 Task: Create a due date automation trigger when advanced on, on the monday before a card is due add dates due tomorrow at 11:00 AM.
Action: Mouse moved to (1013, 77)
Screenshot: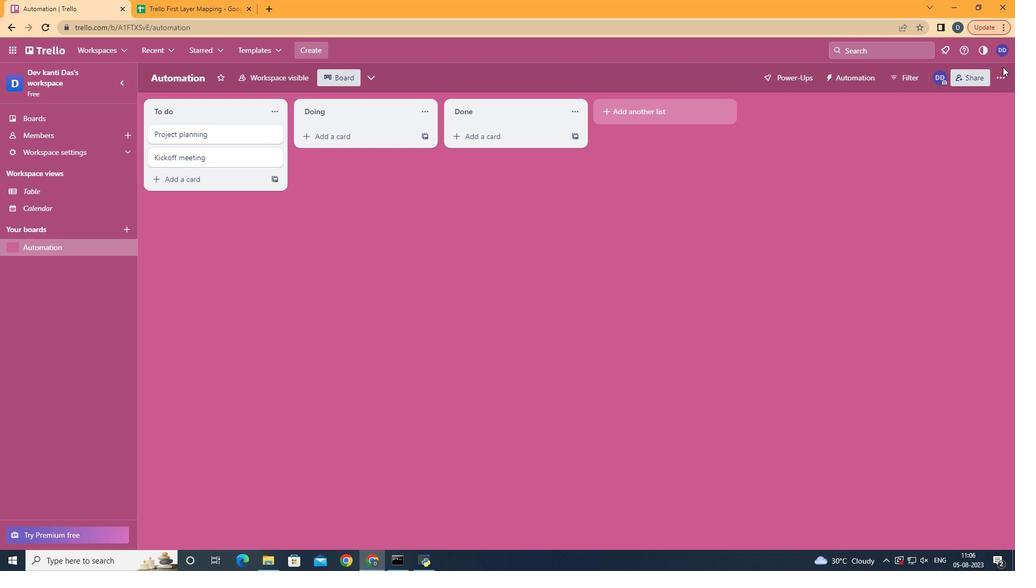 
Action: Mouse pressed left at (1013, 77)
Screenshot: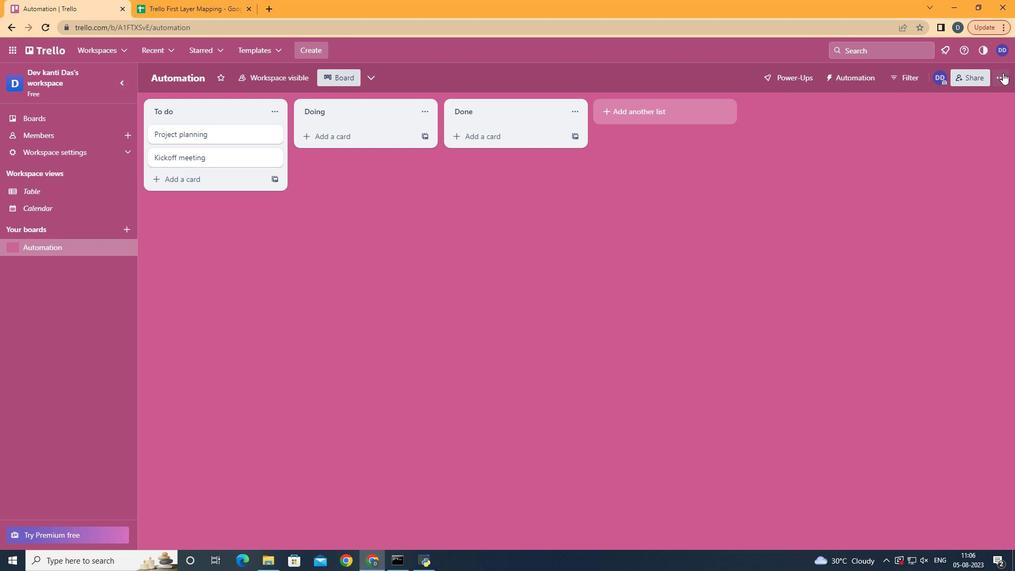 
Action: Mouse moved to (1013, 83)
Screenshot: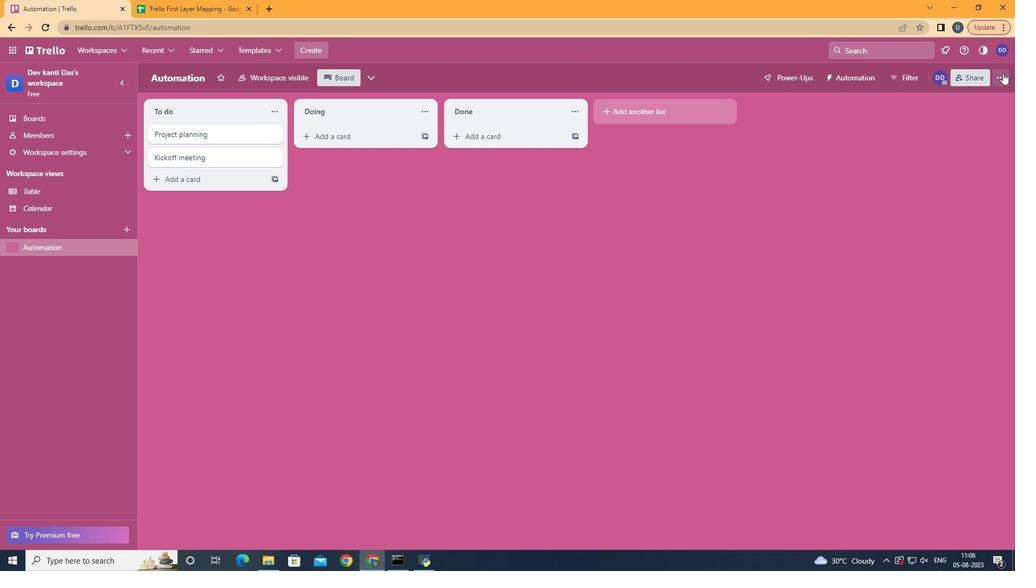 
Action: Mouse pressed left at (1013, 83)
Screenshot: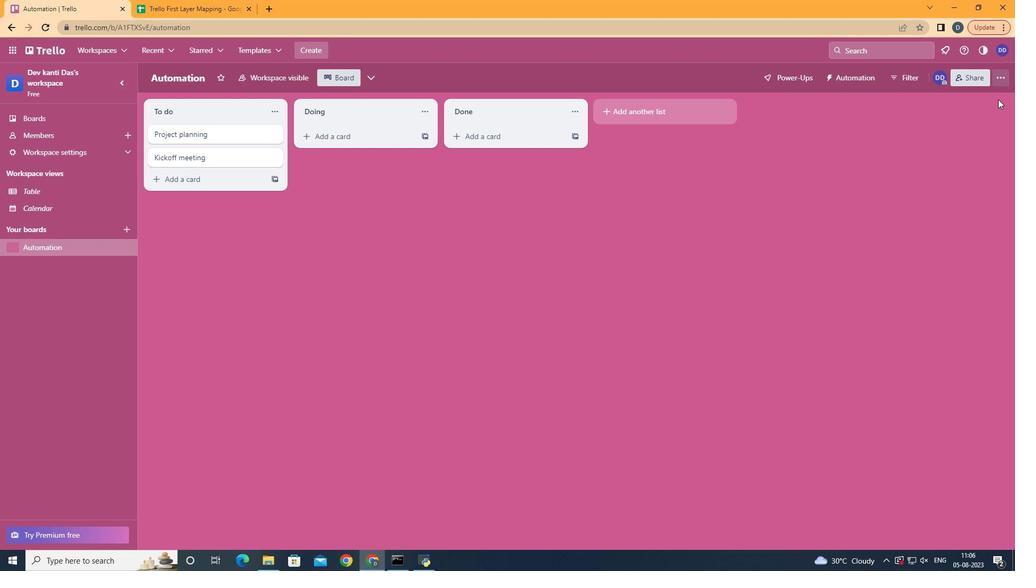 
Action: Mouse moved to (957, 231)
Screenshot: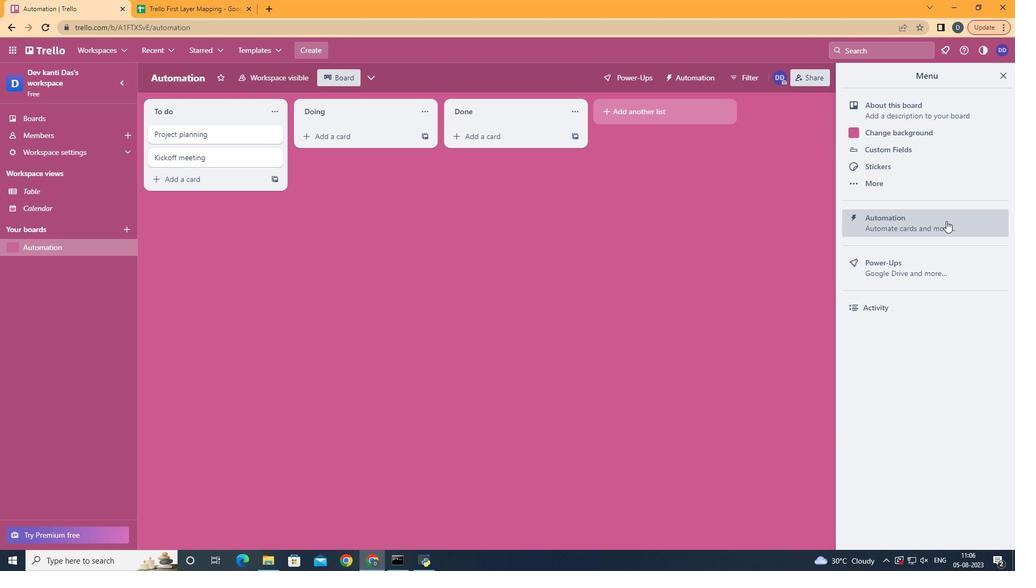 
Action: Mouse pressed left at (957, 231)
Screenshot: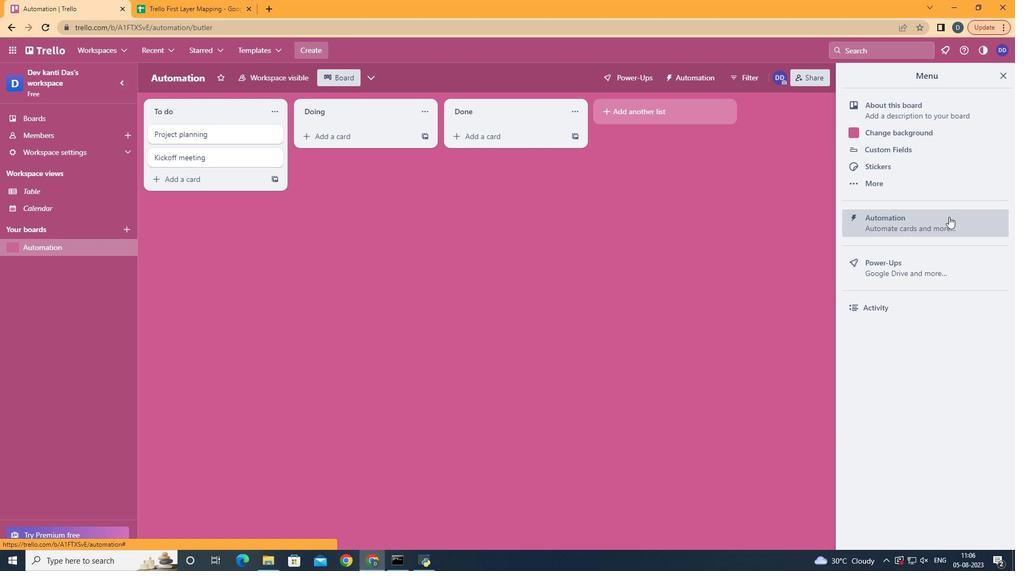 
Action: Mouse moved to (215, 221)
Screenshot: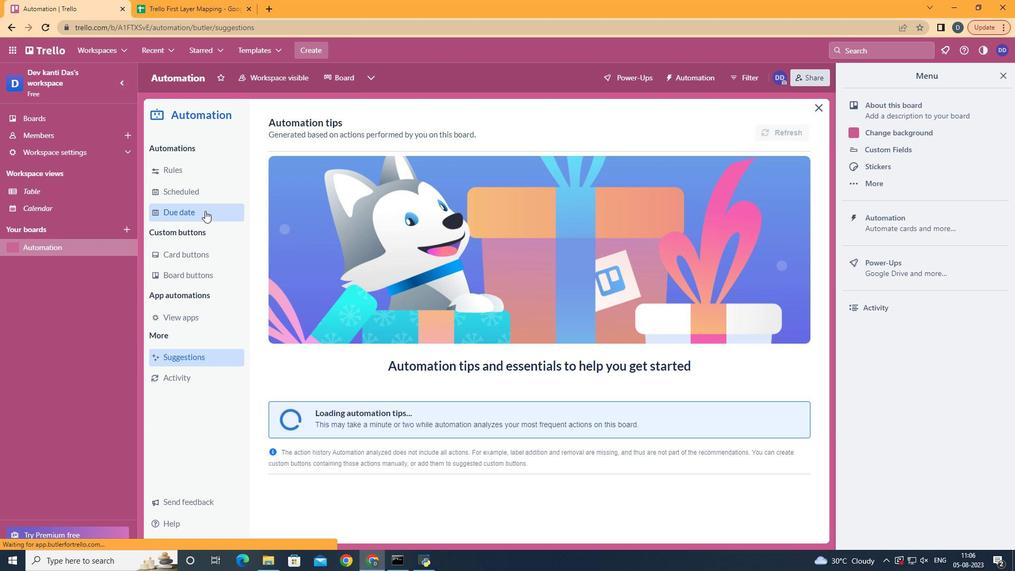 
Action: Mouse pressed left at (215, 221)
Screenshot: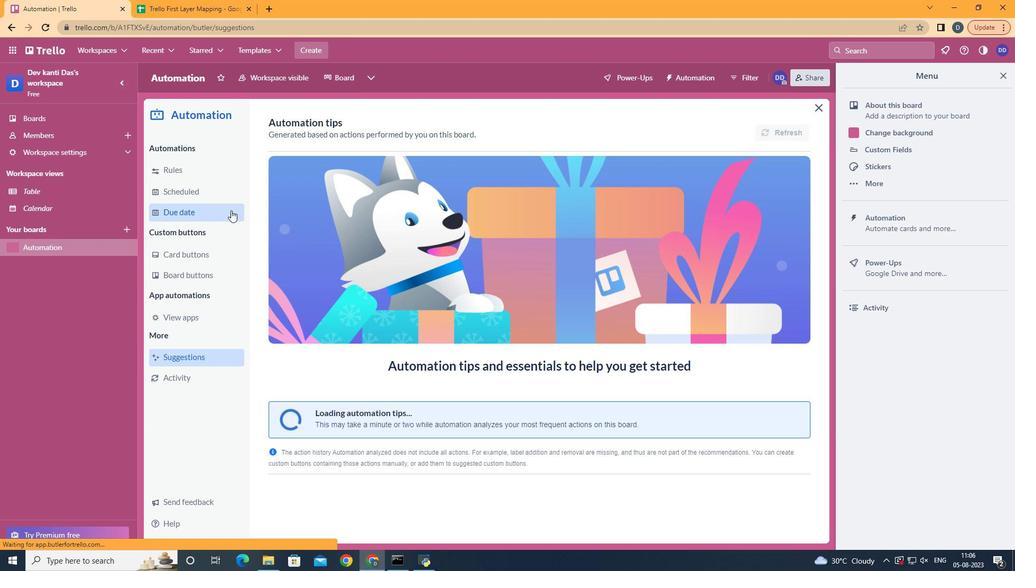 
Action: Mouse moved to (759, 133)
Screenshot: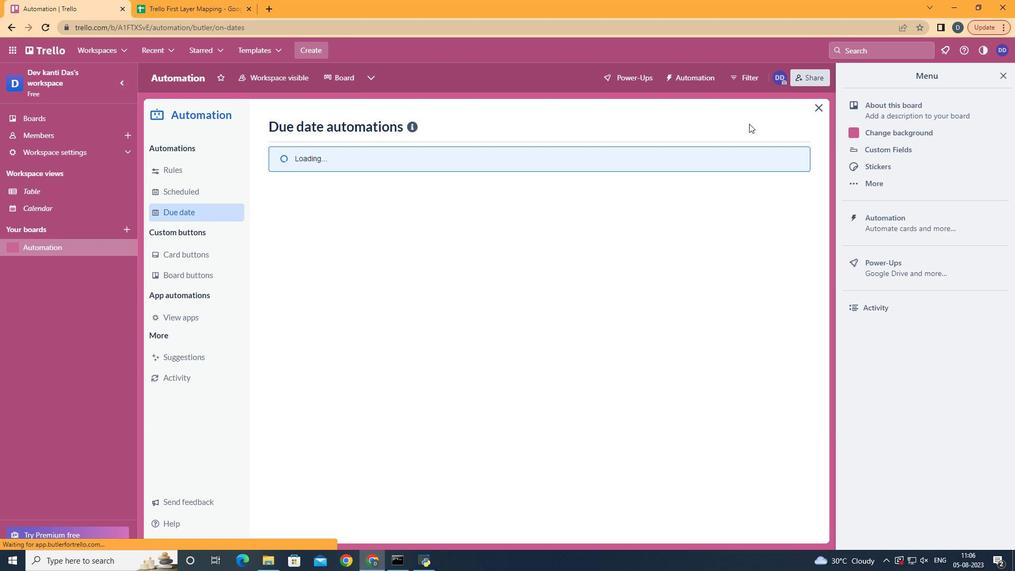 
Action: Mouse pressed left at (759, 133)
Screenshot: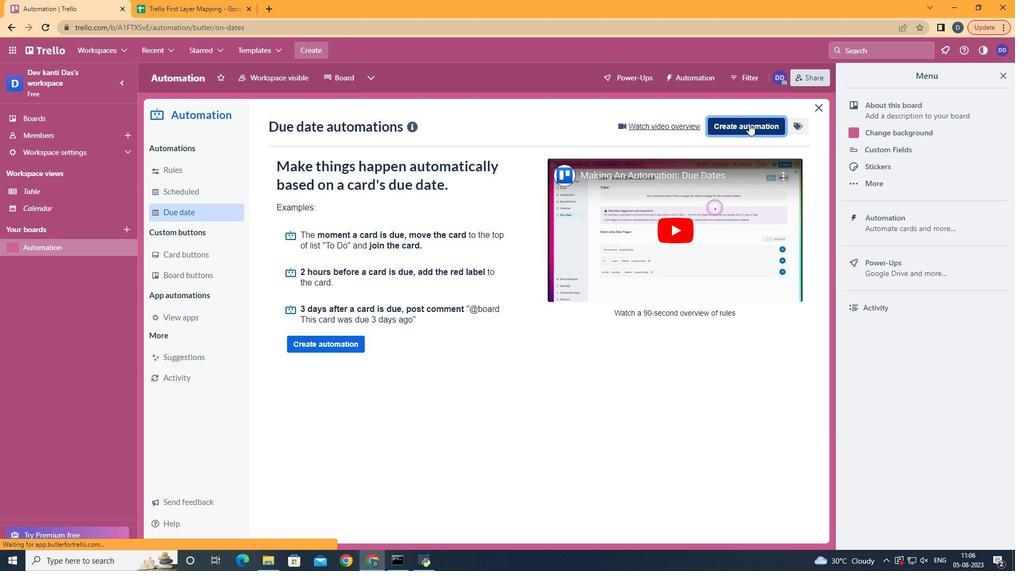 
Action: Mouse moved to (555, 226)
Screenshot: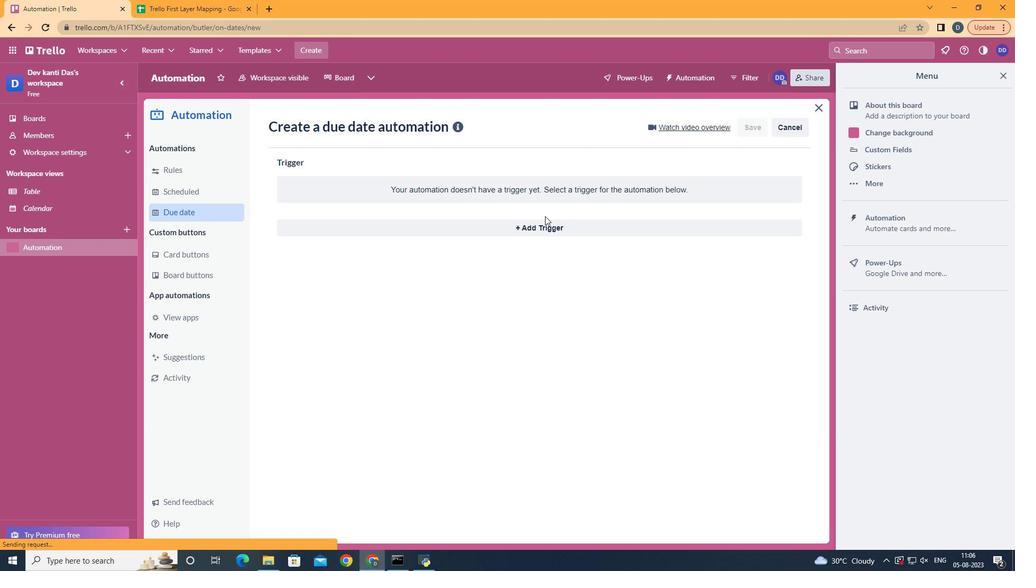 
Action: Mouse pressed left at (555, 226)
Screenshot: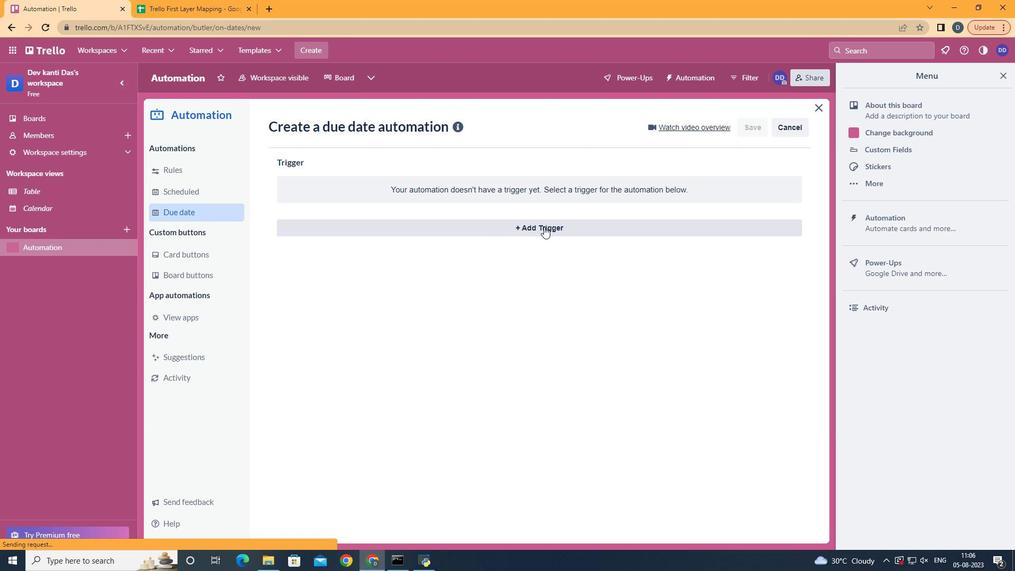 
Action: Mouse moved to (554, 237)
Screenshot: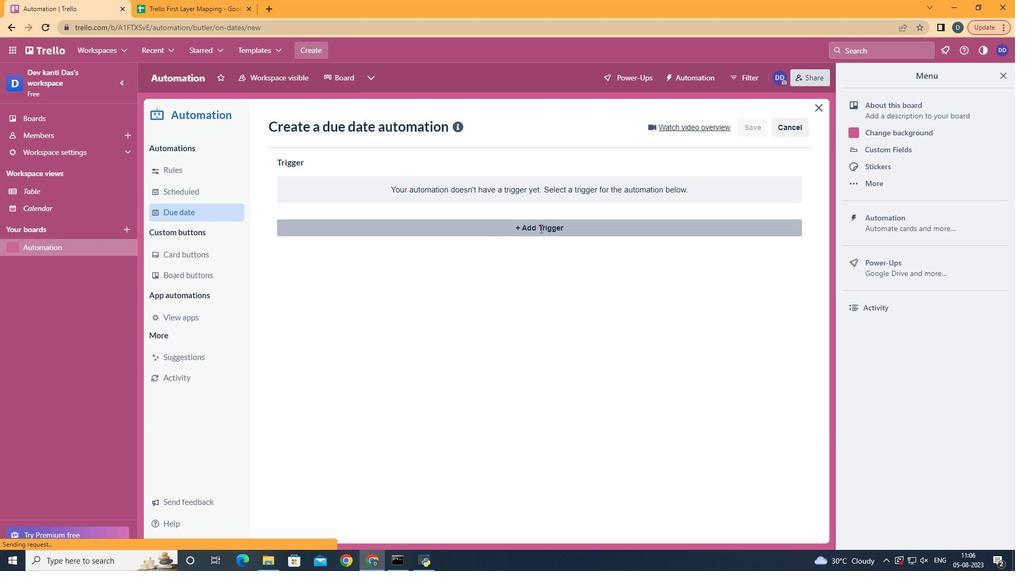 
Action: Mouse pressed left at (554, 237)
Screenshot: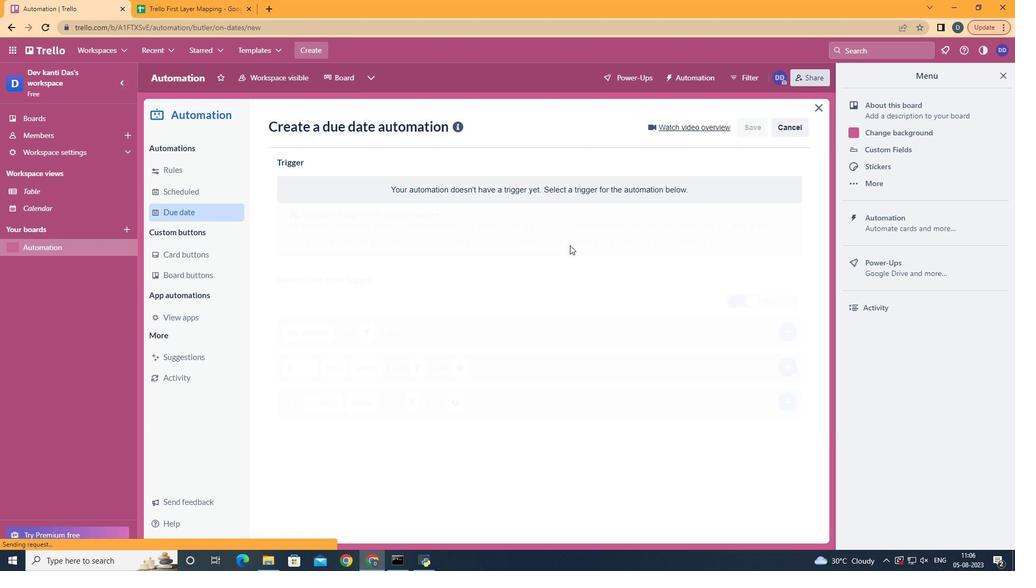 
Action: Mouse moved to (352, 289)
Screenshot: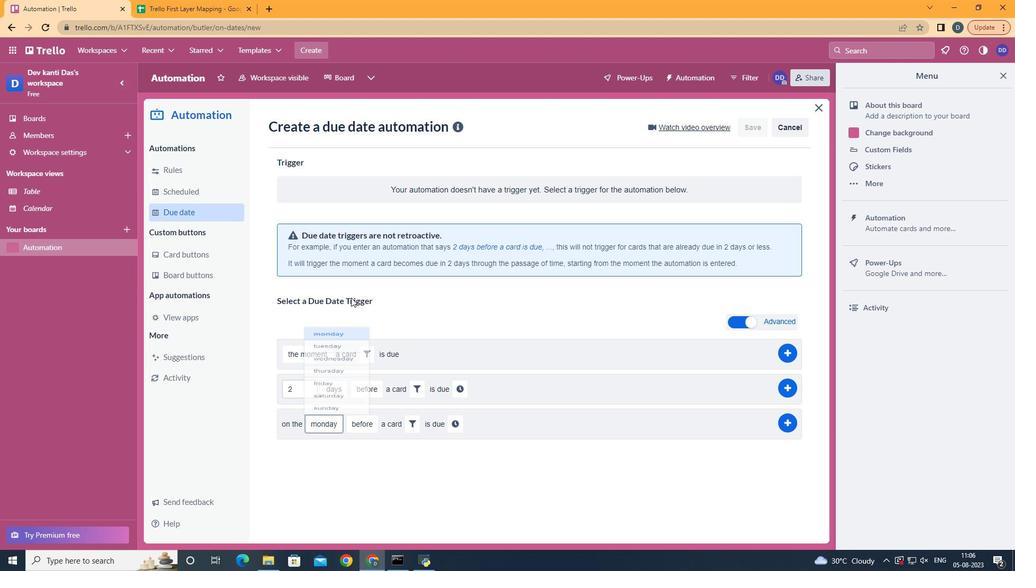 
Action: Mouse pressed left at (352, 289)
Screenshot: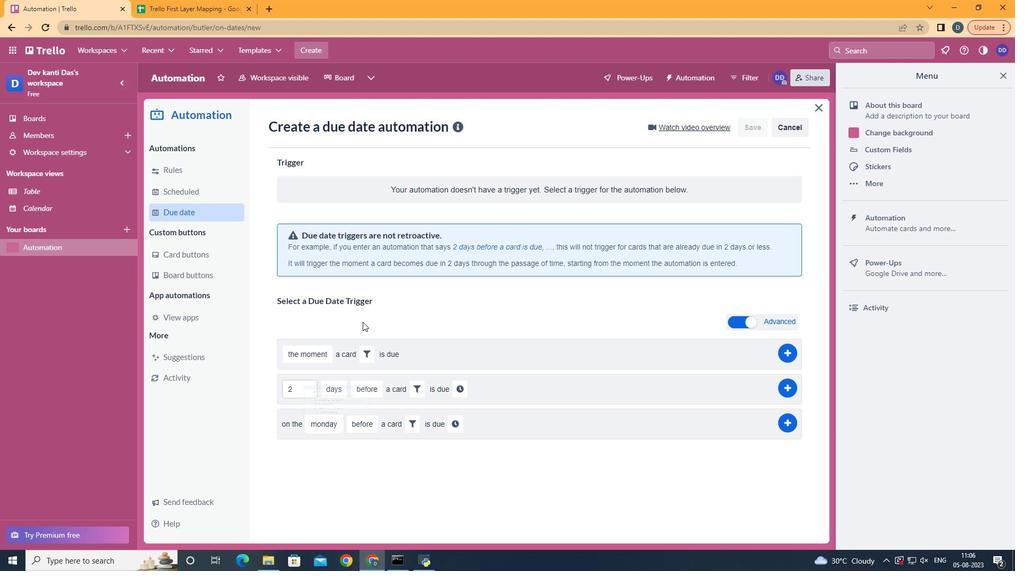 
Action: Mouse moved to (380, 455)
Screenshot: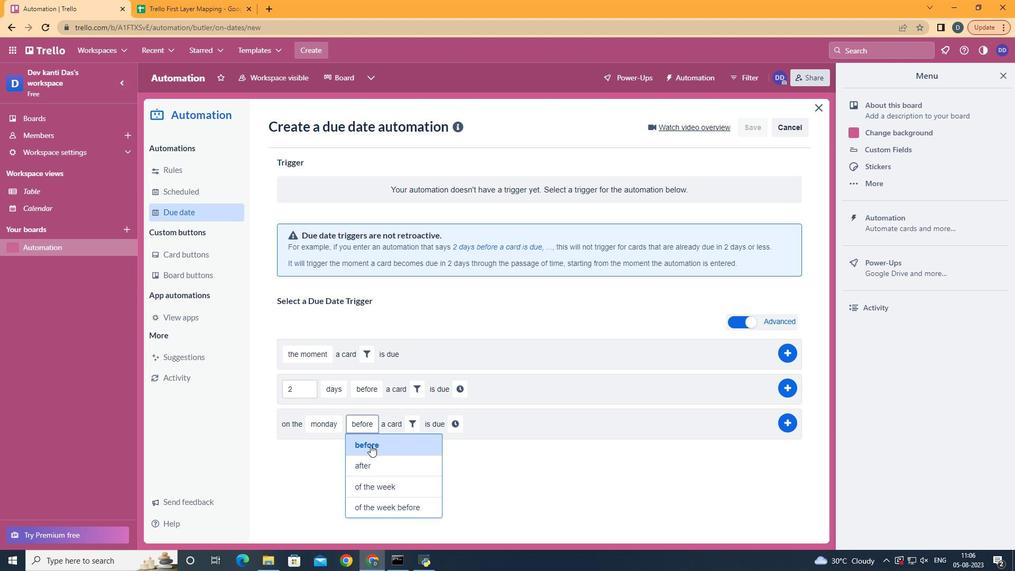
Action: Mouse pressed left at (380, 455)
Screenshot: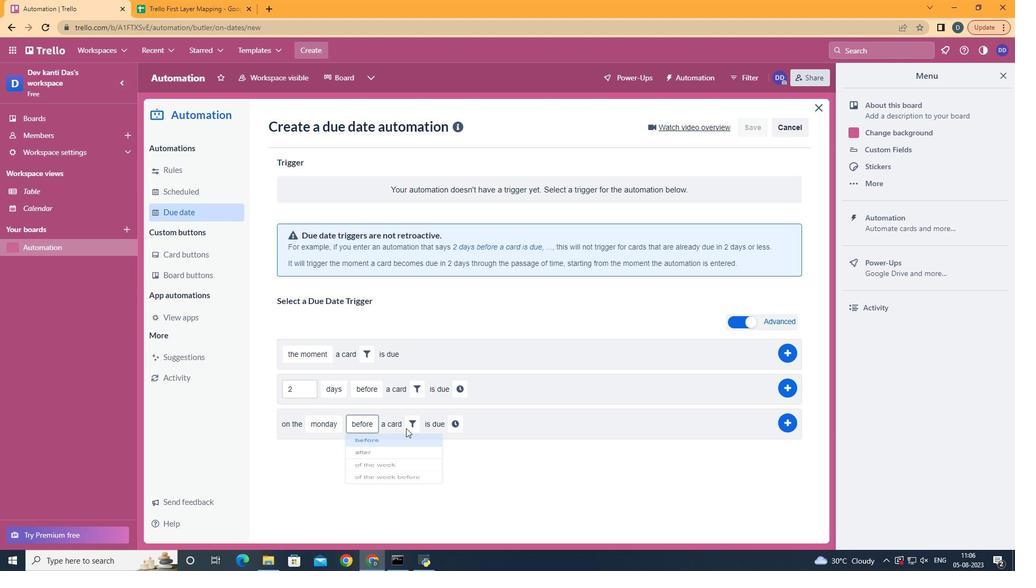 
Action: Mouse moved to (423, 434)
Screenshot: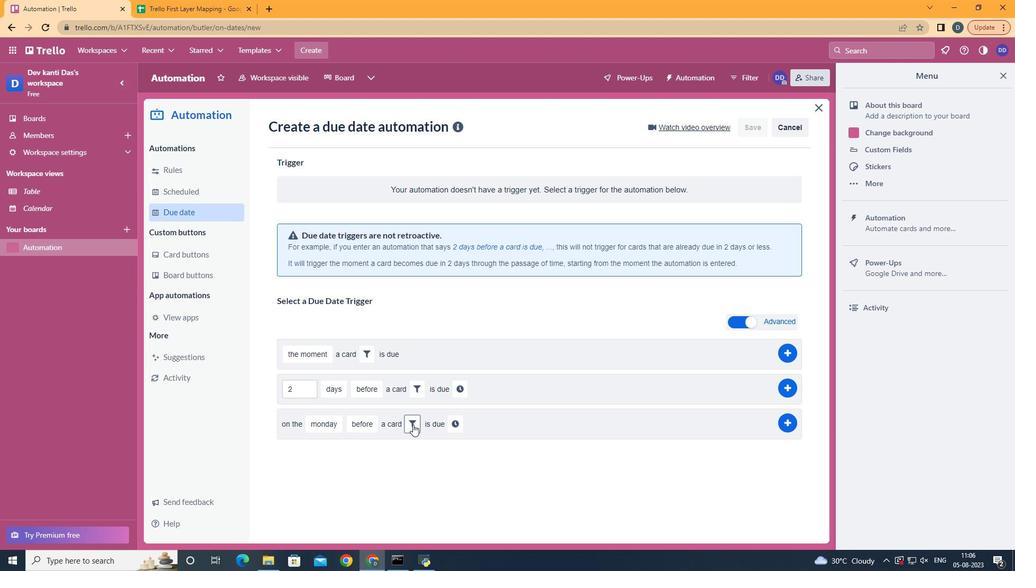 
Action: Mouse pressed left at (423, 434)
Screenshot: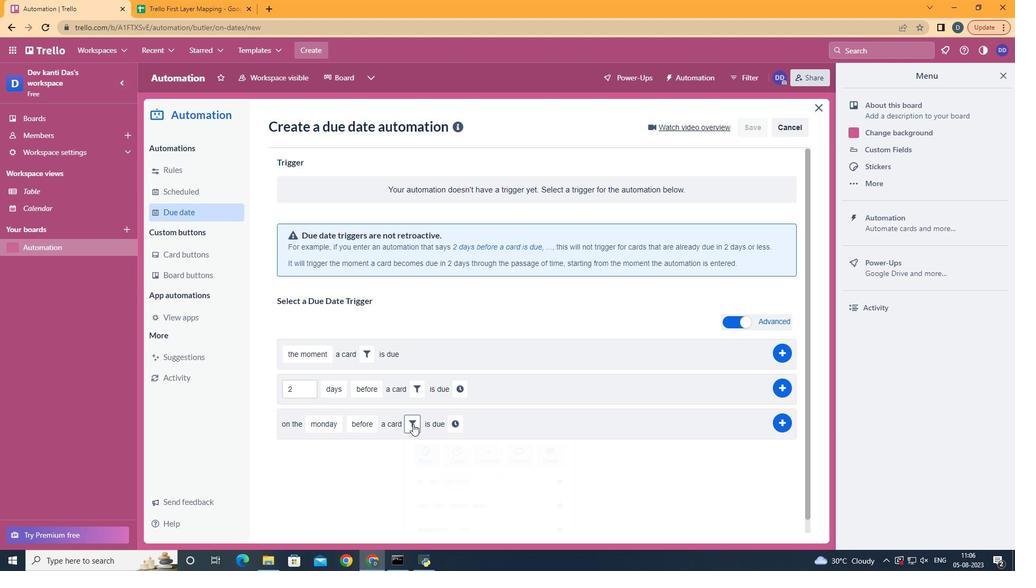 
Action: Mouse moved to (471, 470)
Screenshot: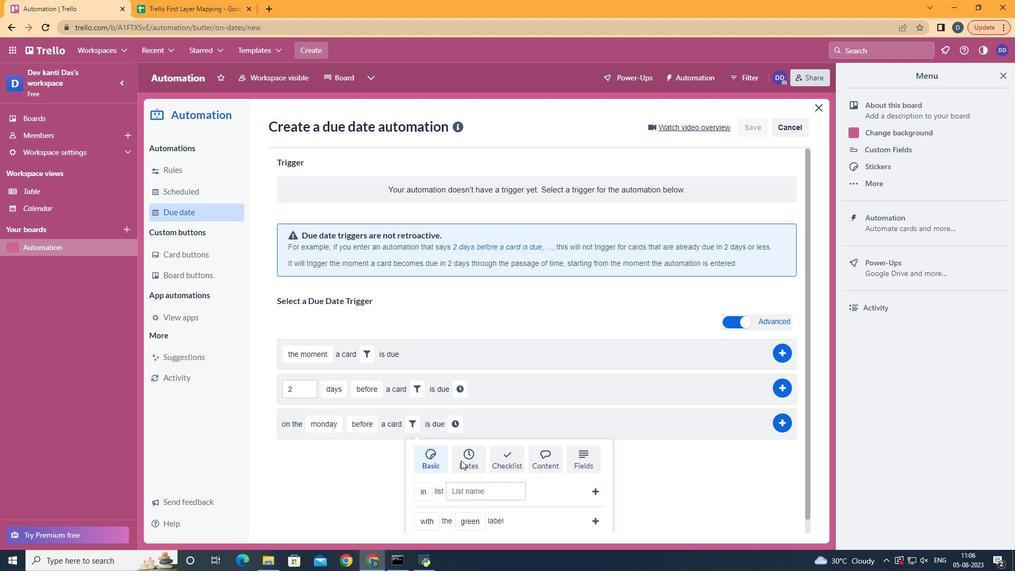 
Action: Mouse pressed left at (471, 470)
Screenshot: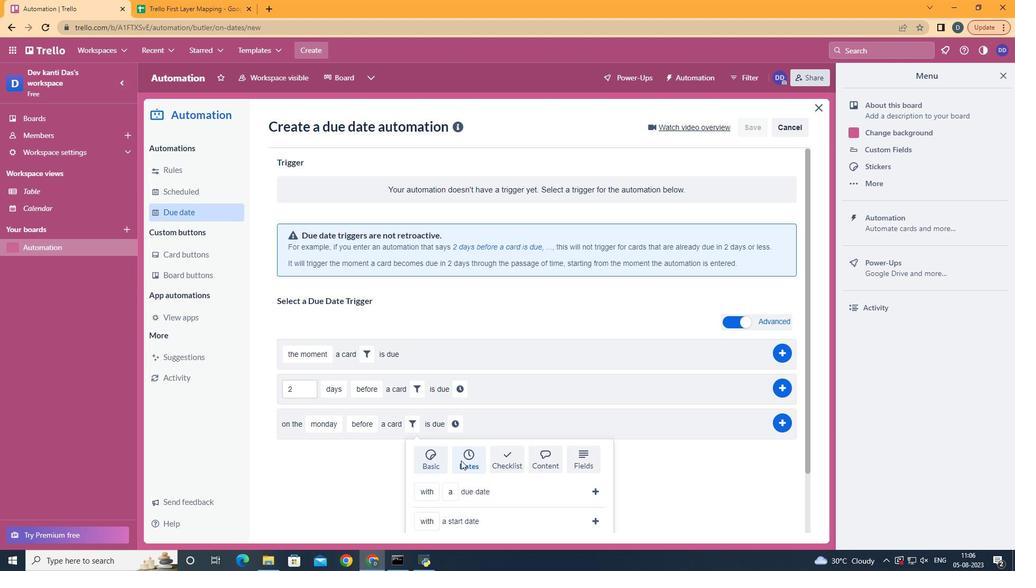 
Action: Mouse scrolled (471, 470) with delta (0, 0)
Screenshot: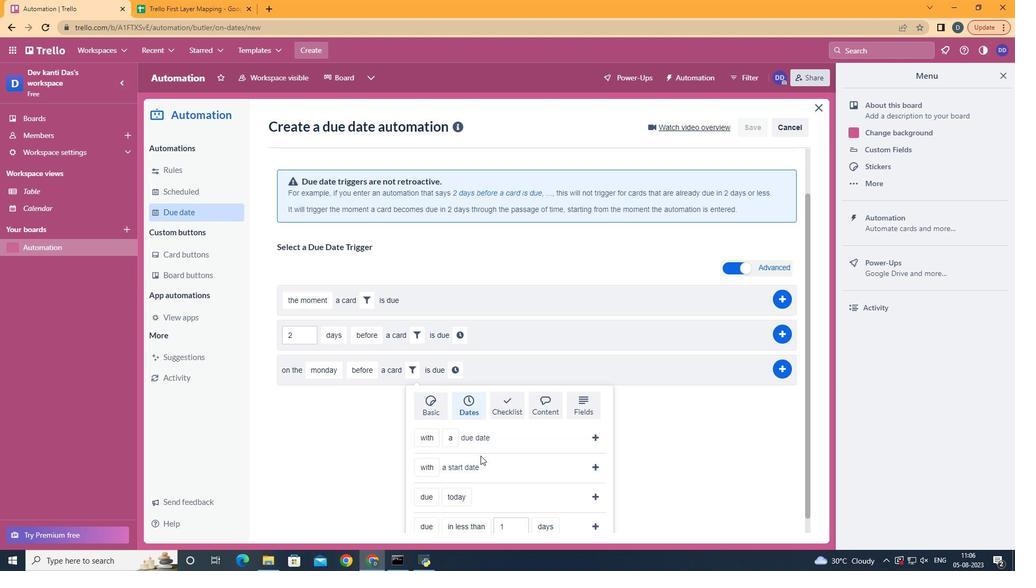 
Action: Mouse scrolled (471, 470) with delta (0, 0)
Screenshot: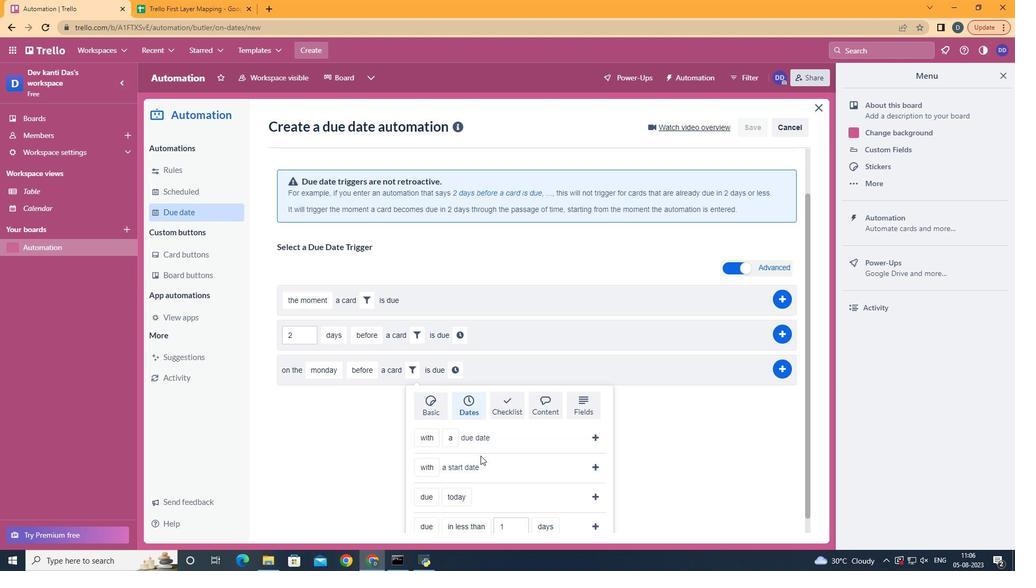 
Action: Mouse scrolled (471, 470) with delta (0, 0)
Screenshot: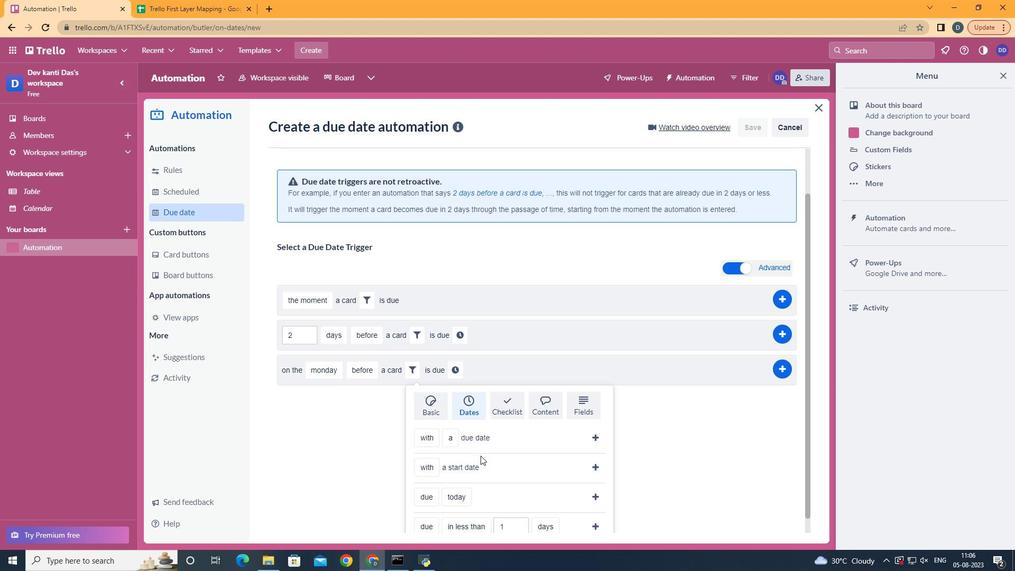 
Action: Mouse scrolled (471, 470) with delta (0, 0)
Screenshot: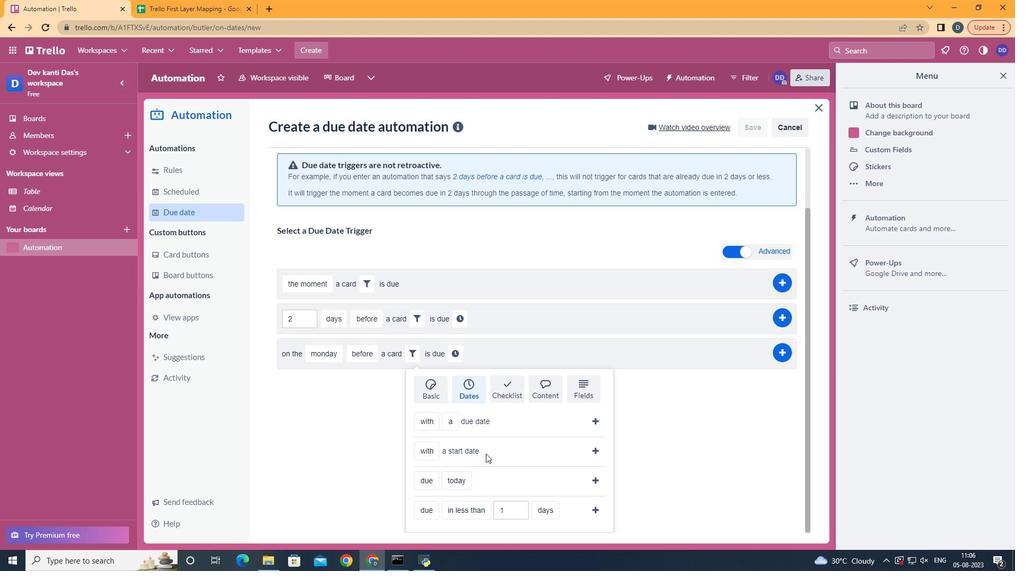 
Action: Mouse moved to (453, 408)
Screenshot: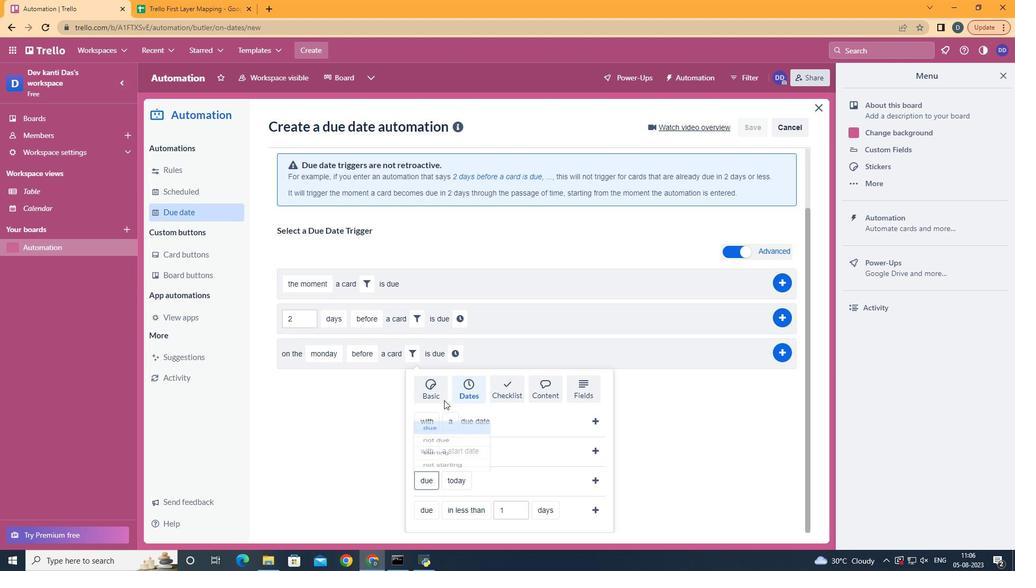 
Action: Mouse pressed left at (453, 408)
Screenshot: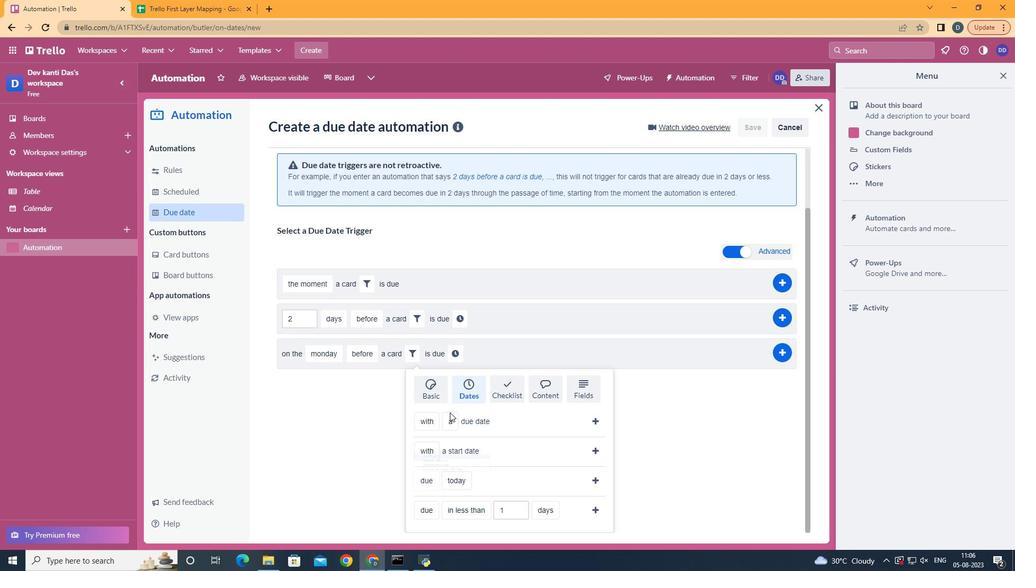 
Action: Mouse moved to (493, 384)
Screenshot: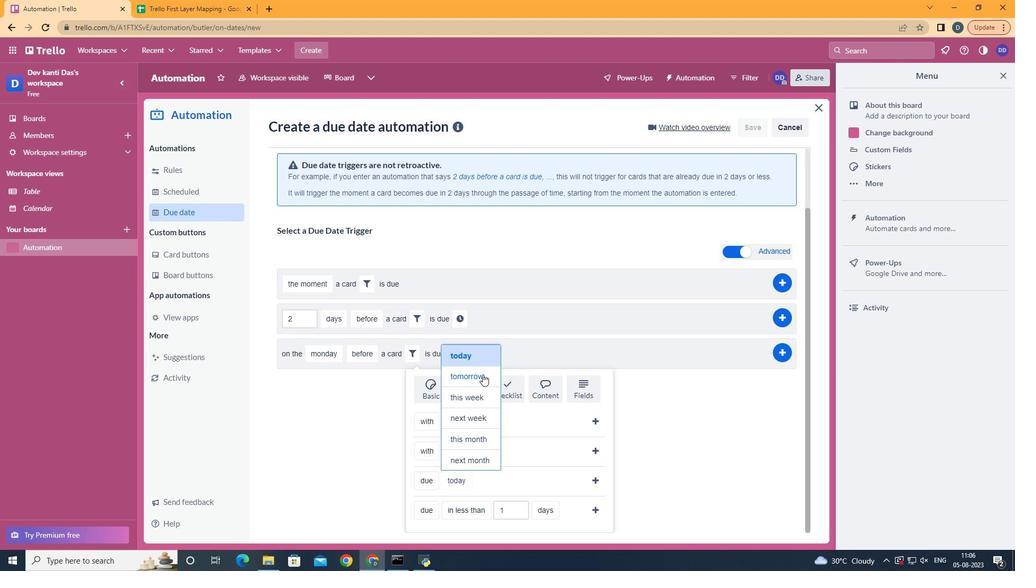 
Action: Mouse pressed left at (493, 384)
Screenshot: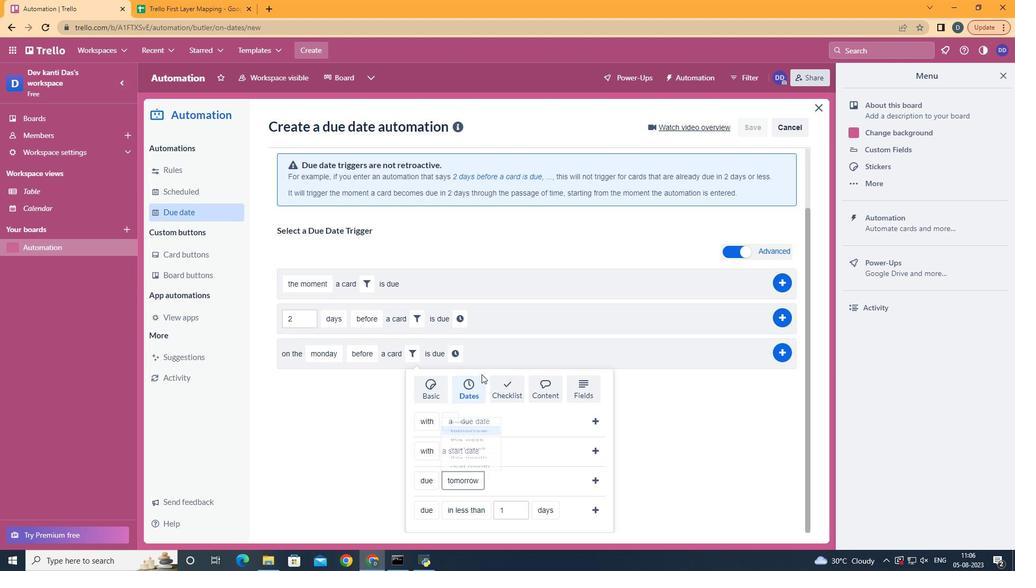 
Action: Mouse moved to (603, 491)
Screenshot: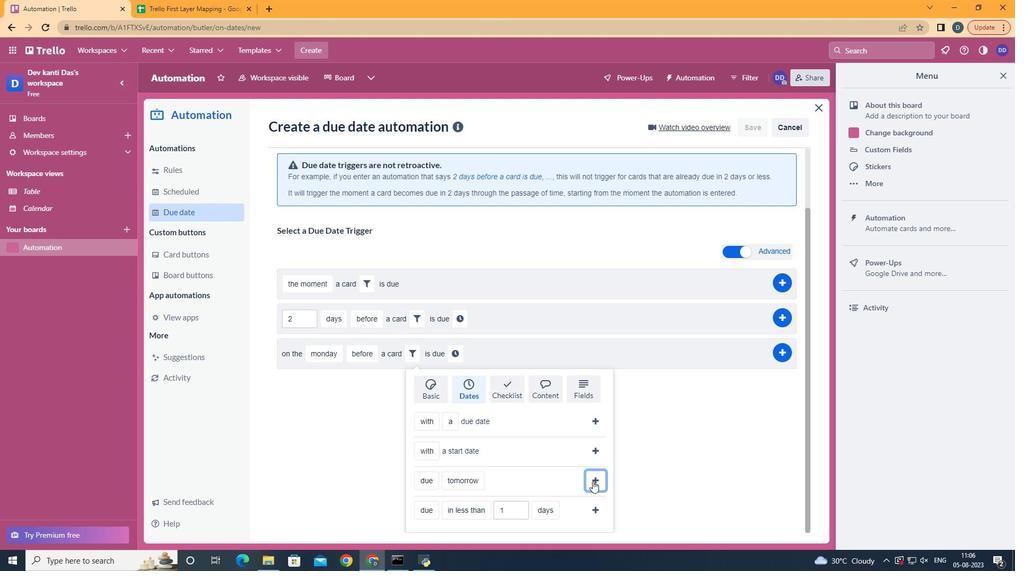 
Action: Mouse pressed left at (603, 491)
Screenshot: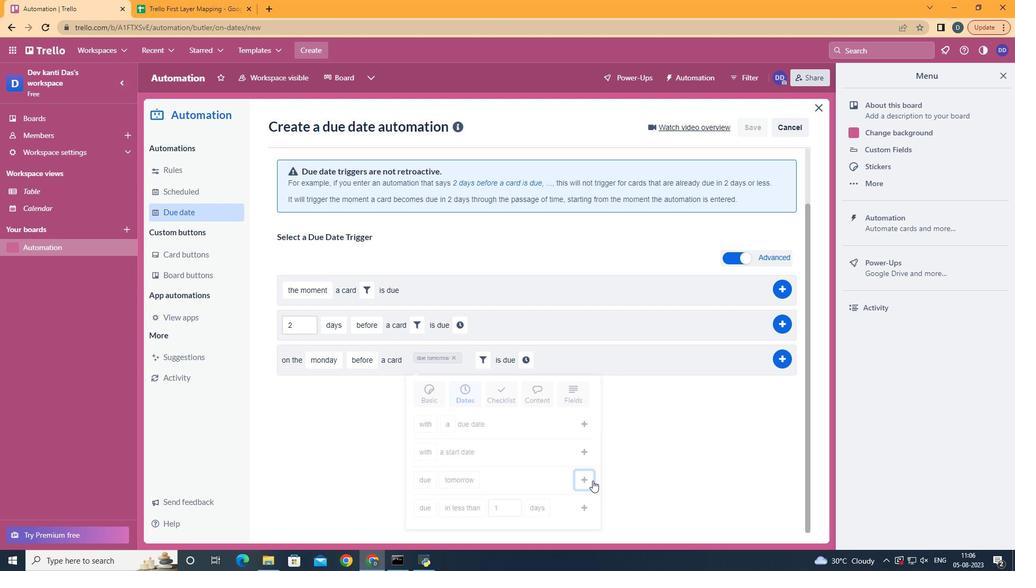 
Action: Mouse moved to (538, 434)
Screenshot: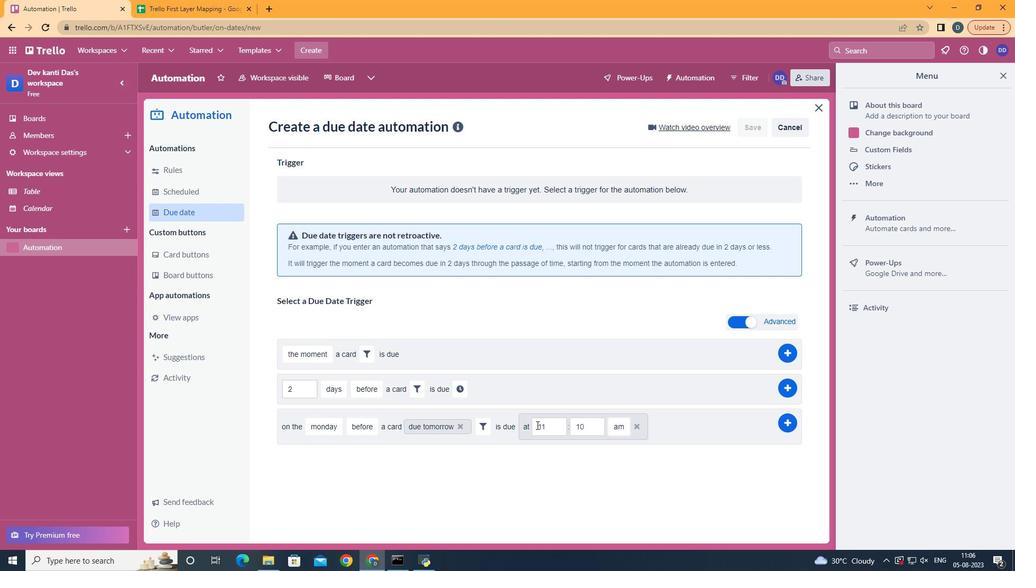 
Action: Mouse pressed left at (538, 434)
Screenshot: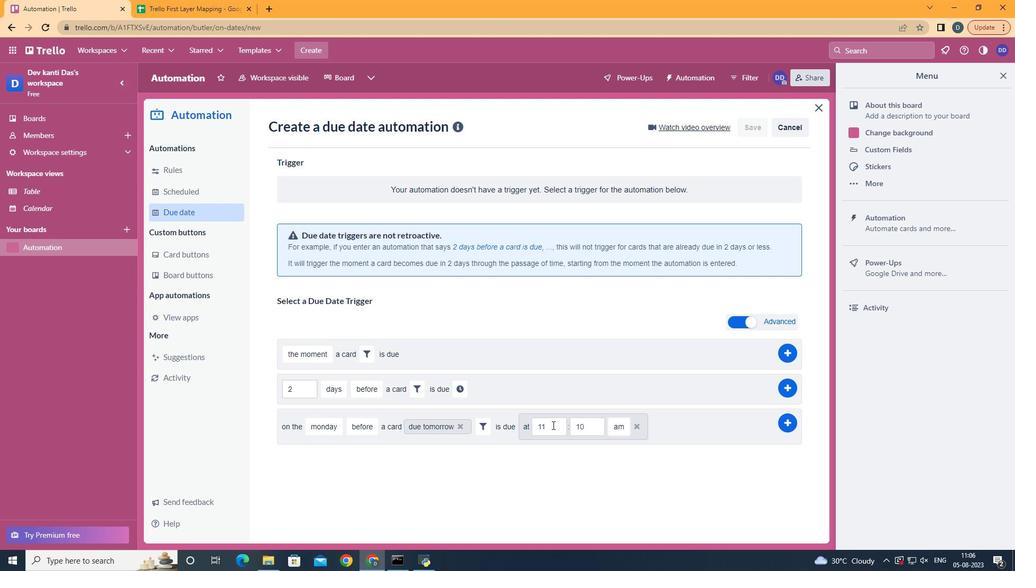 
Action: Mouse moved to (596, 434)
Screenshot: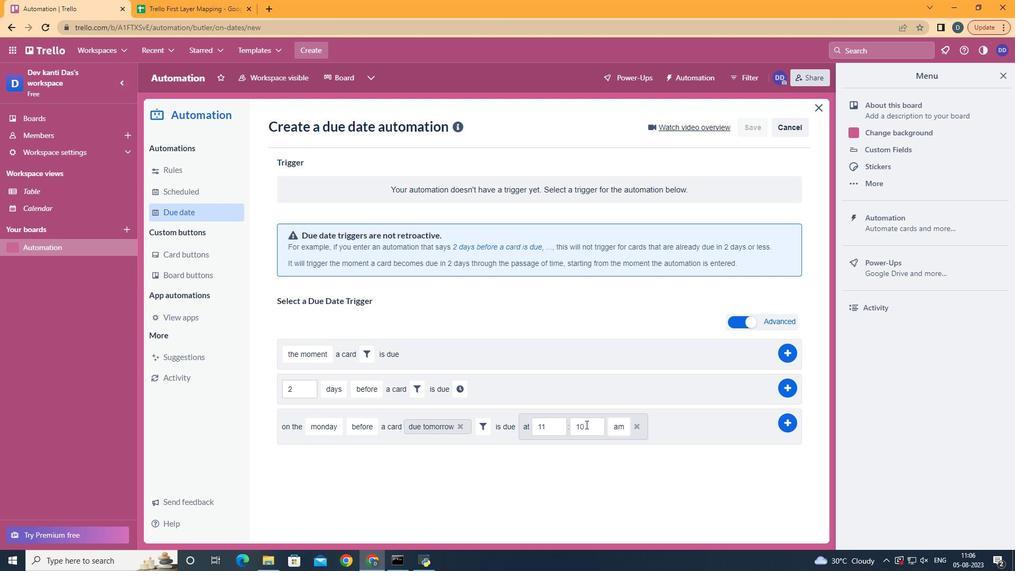 
Action: Mouse pressed left at (596, 434)
Screenshot: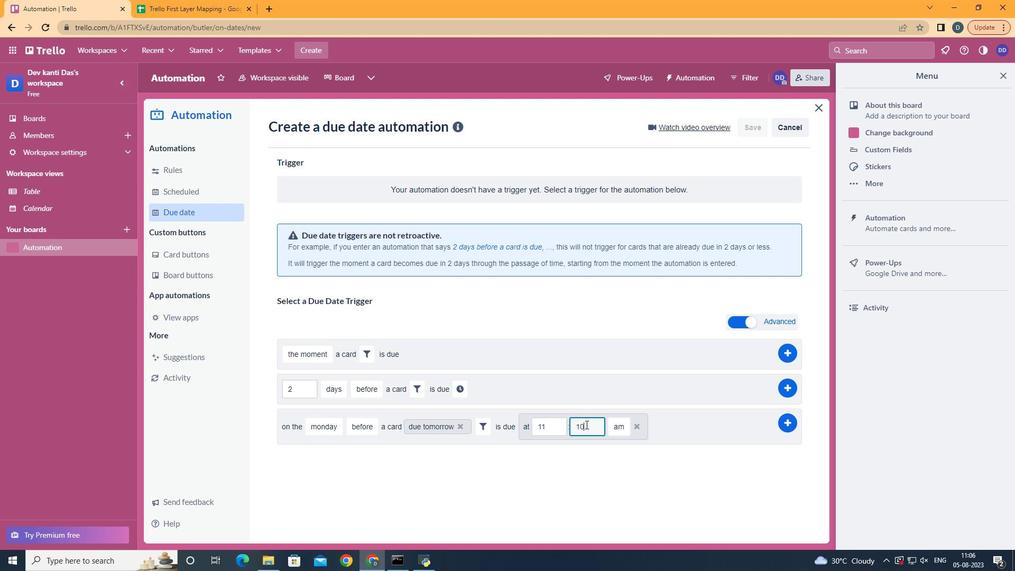 
Action: Mouse moved to (597, 434)
Screenshot: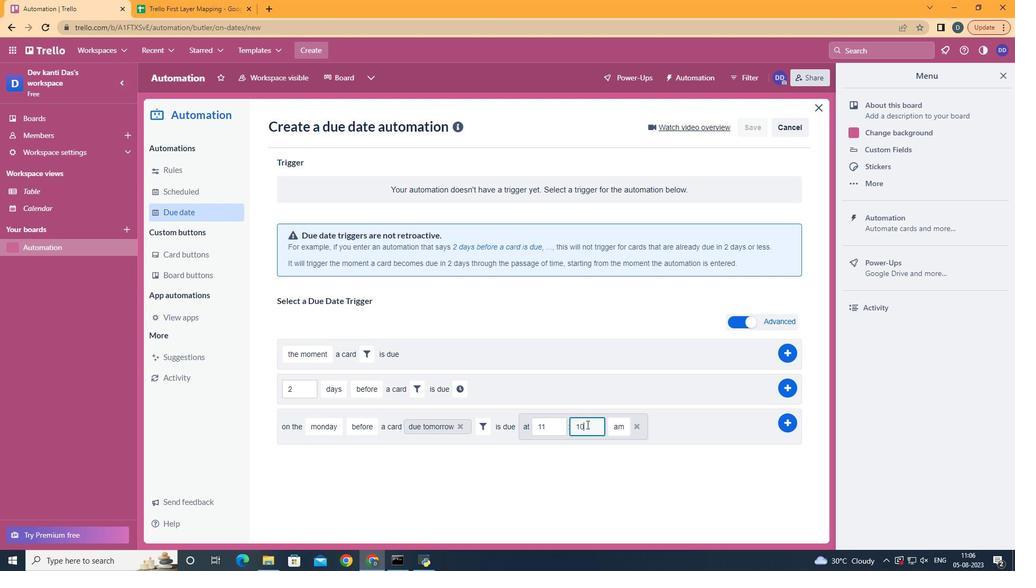 
Action: Key pressed <Key.backspace><Key.backspace>00
Screenshot: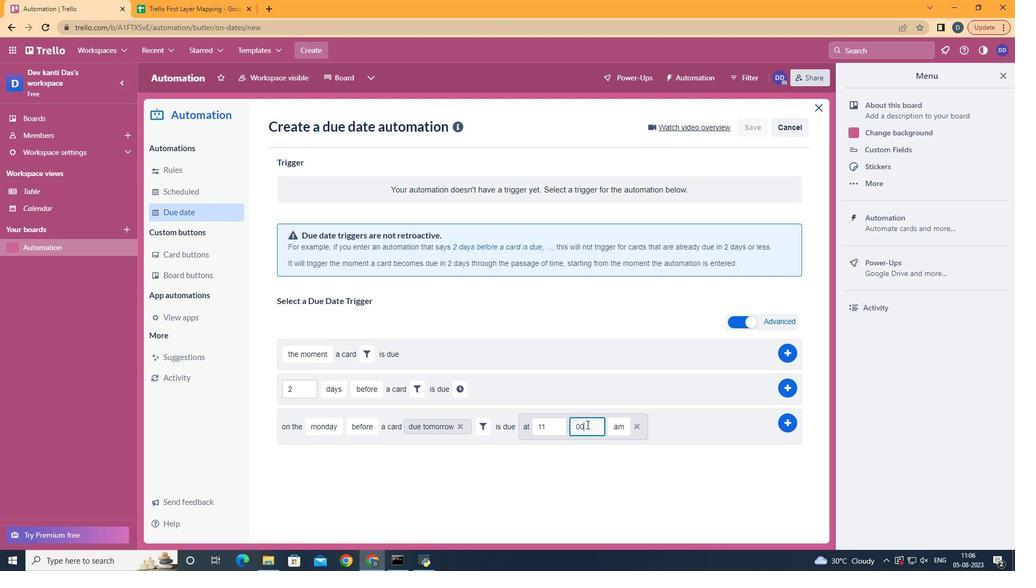
Action: Mouse moved to (807, 433)
Screenshot: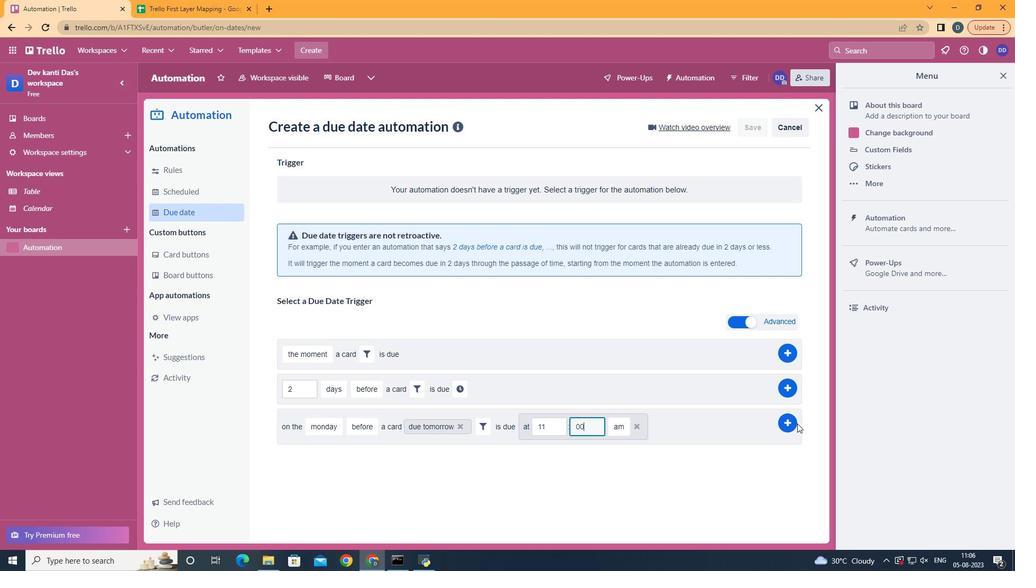 
Action: Mouse pressed left at (807, 433)
Screenshot: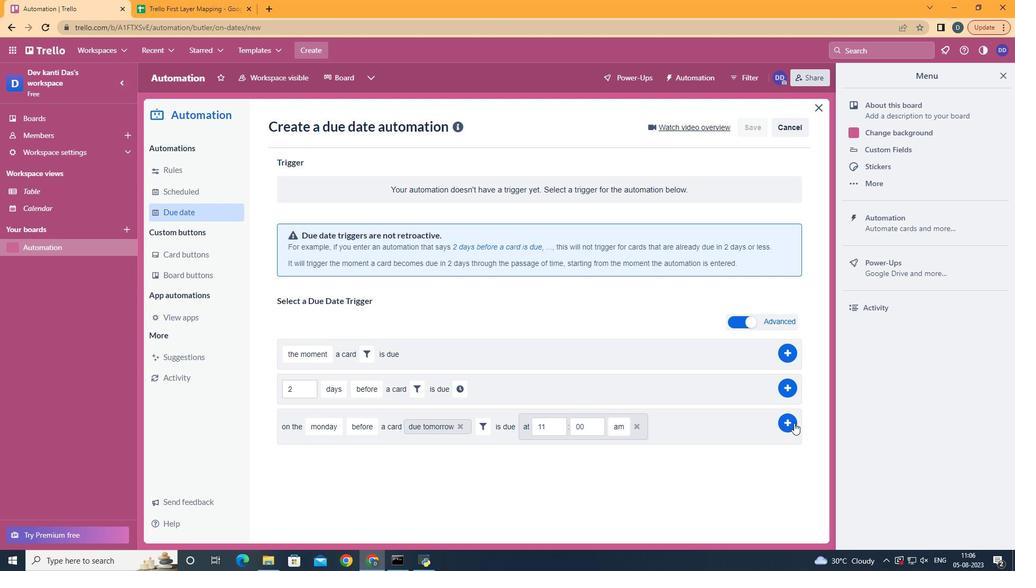 
Action: Mouse moved to (800, 430)
Screenshot: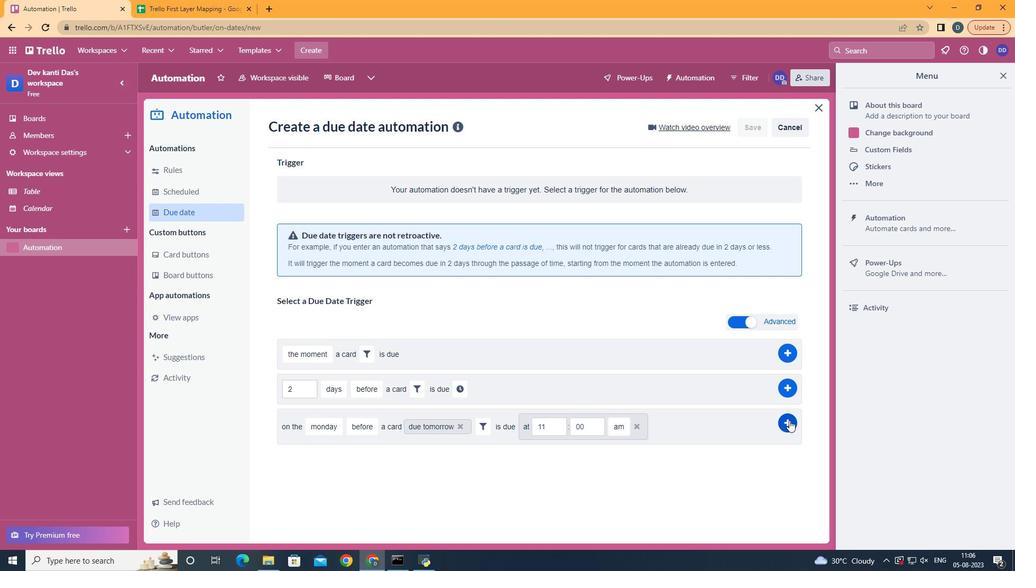 
Action: Mouse pressed left at (800, 430)
Screenshot: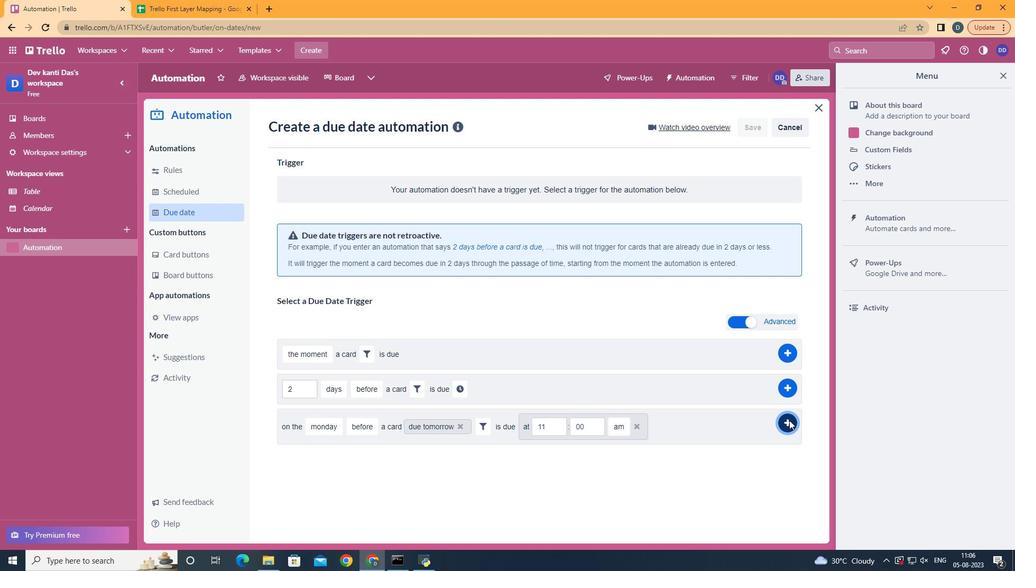 
Action: Mouse moved to (525, 207)
Screenshot: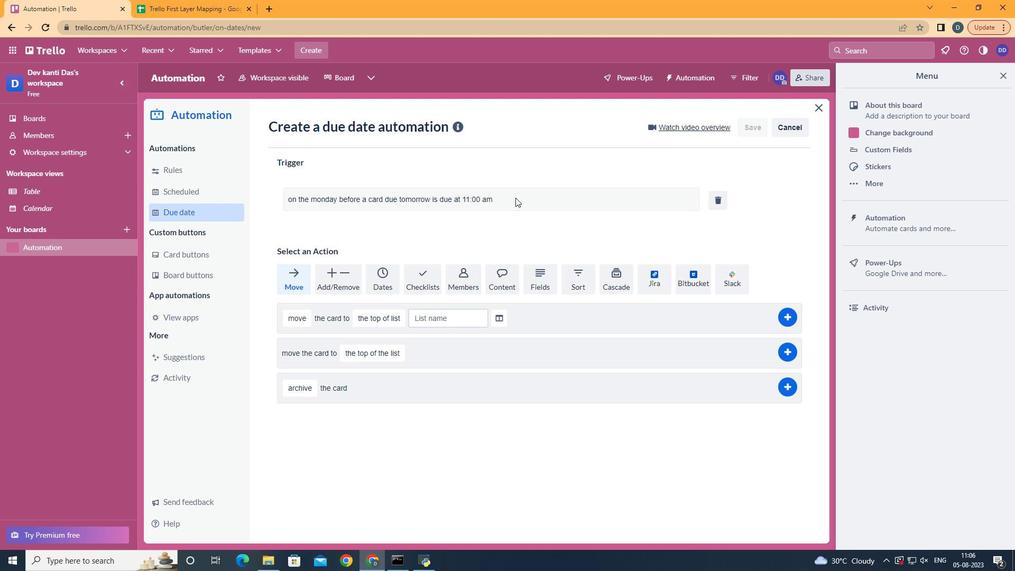 
